 Task: Sort the products in the category "Women's Body Care" by relevance.
Action: Mouse moved to (252, 104)
Screenshot: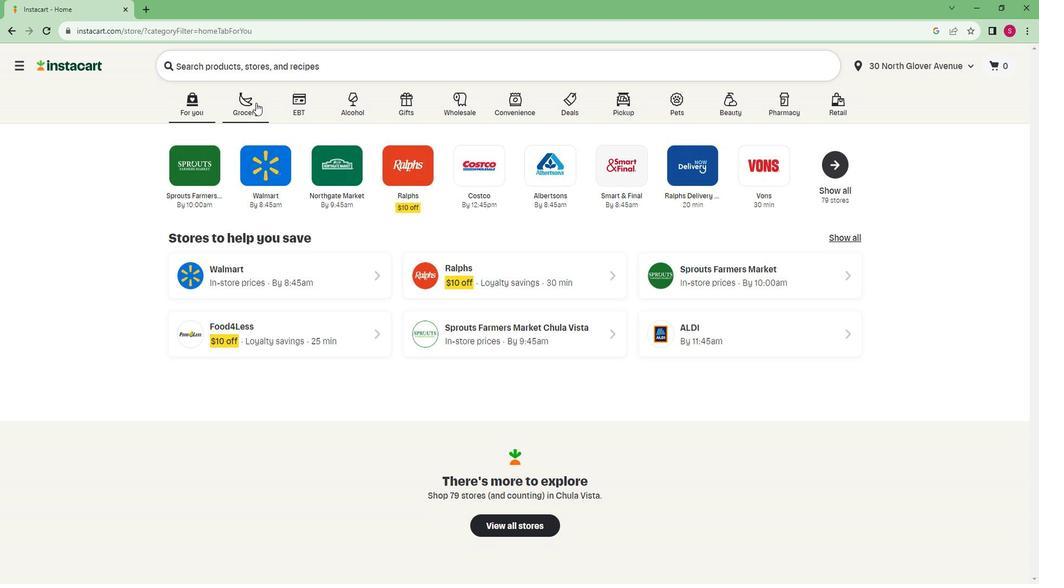 
Action: Mouse pressed left at (252, 104)
Screenshot: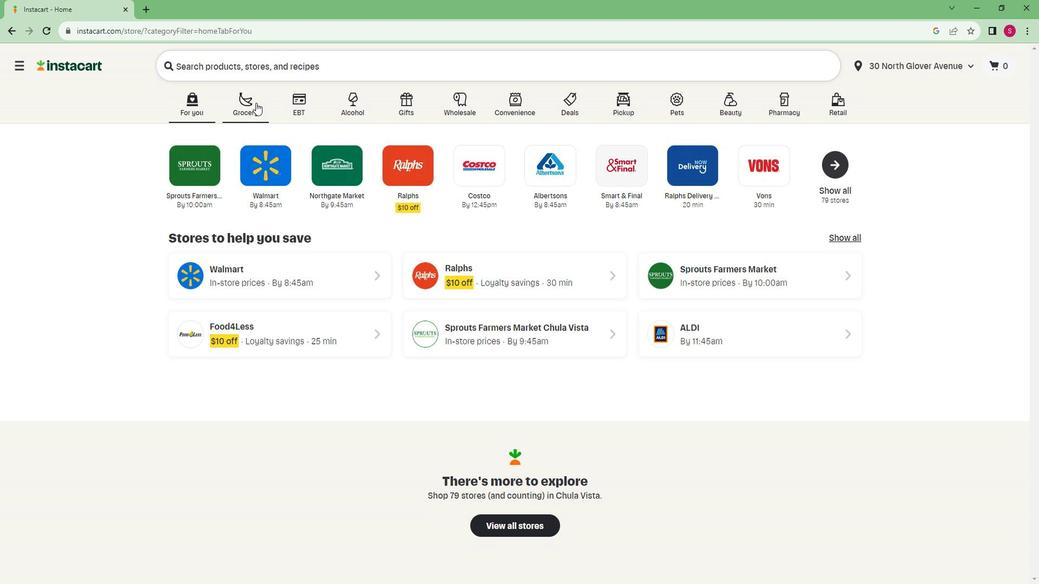 
Action: Mouse moved to (228, 228)
Screenshot: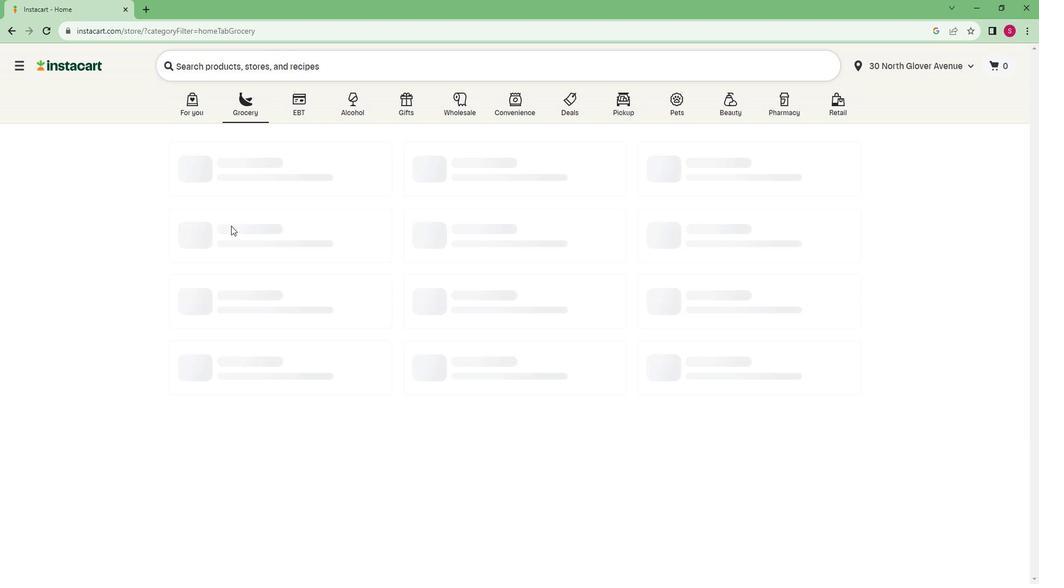 
Action: Mouse scrolled (228, 228) with delta (0, 0)
Screenshot: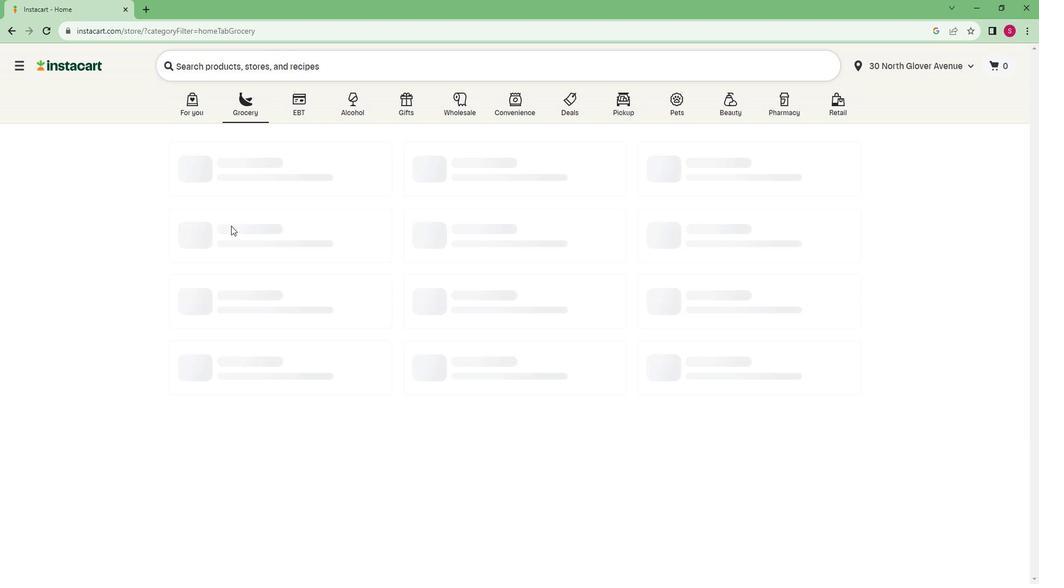 
Action: Mouse moved to (247, 308)
Screenshot: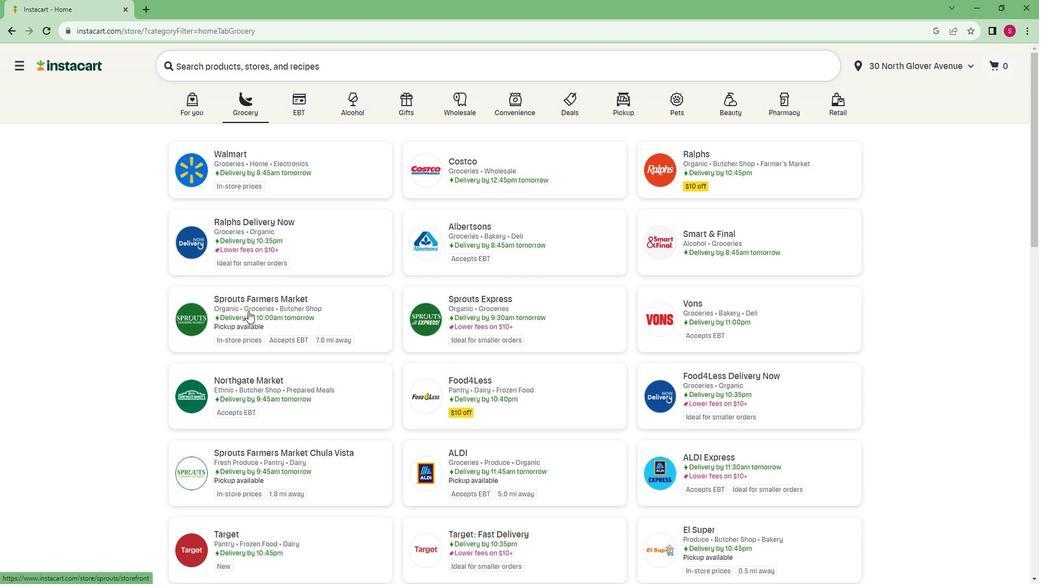 
Action: Mouse pressed left at (247, 308)
Screenshot: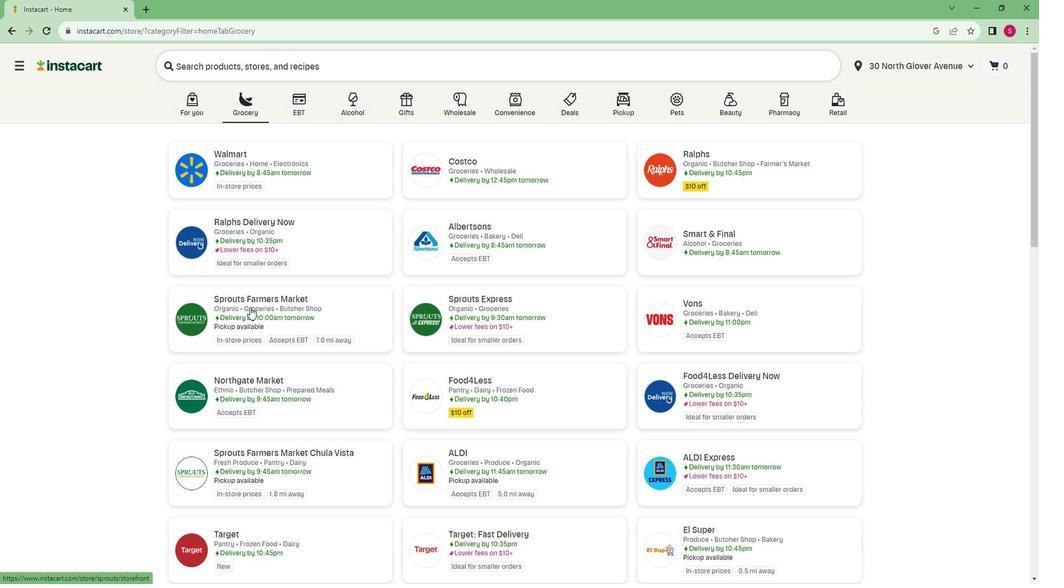 
Action: Mouse moved to (118, 457)
Screenshot: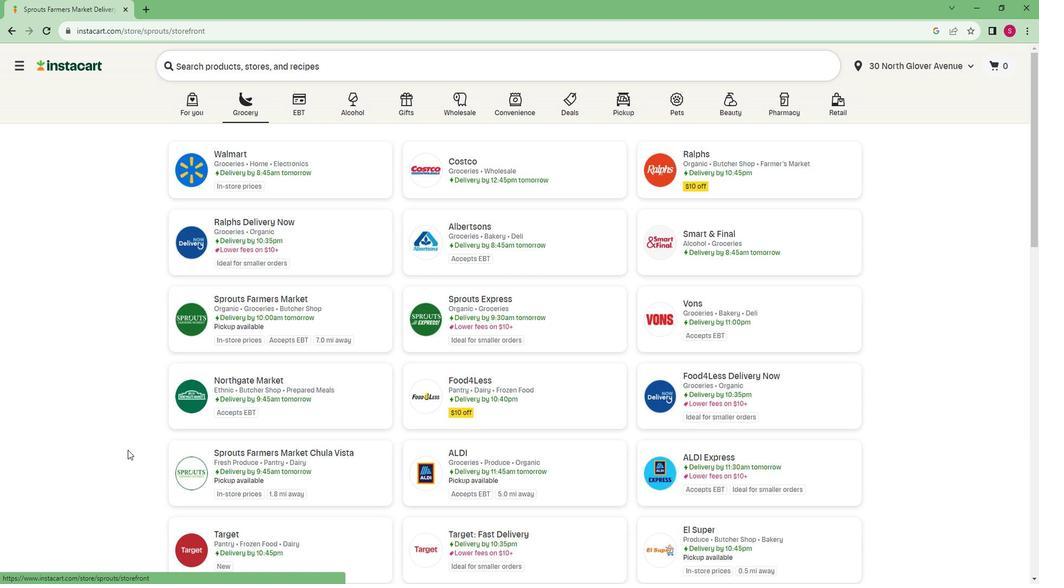 
Action: Mouse scrolled (118, 457) with delta (0, 0)
Screenshot: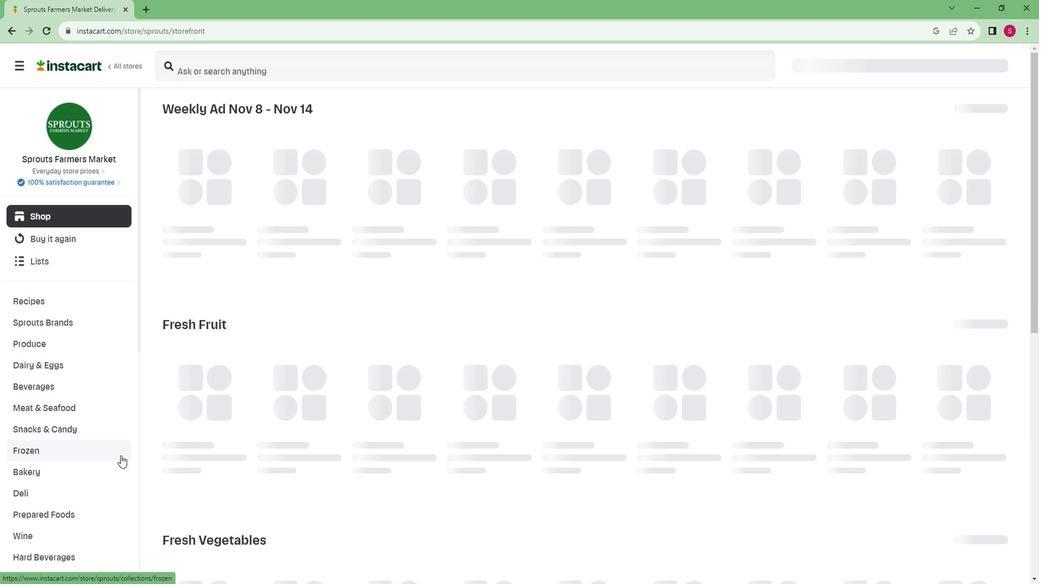 
Action: Mouse scrolled (118, 457) with delta (0, 0)
Screenshot: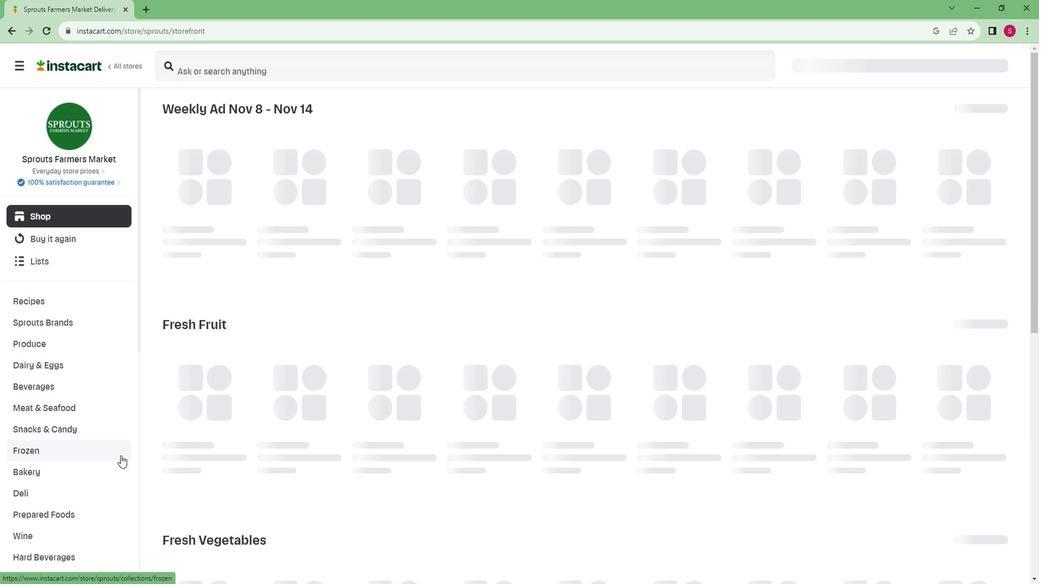 
Action: Mouse scrolled (118, 457) with delta (0, 0)
Screenshot: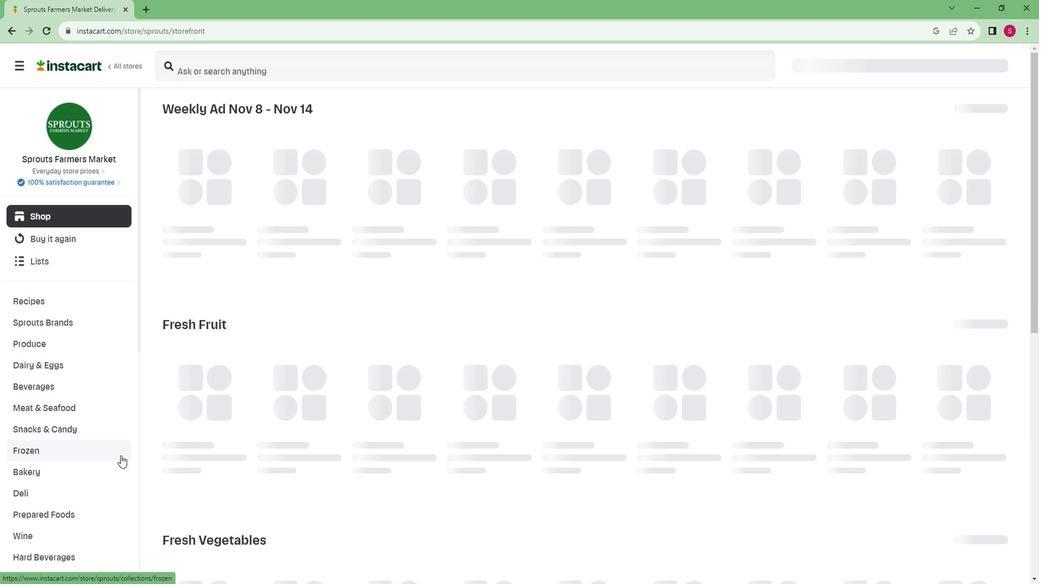 
Action: Mouse moved to (117, 457)
Screenshot: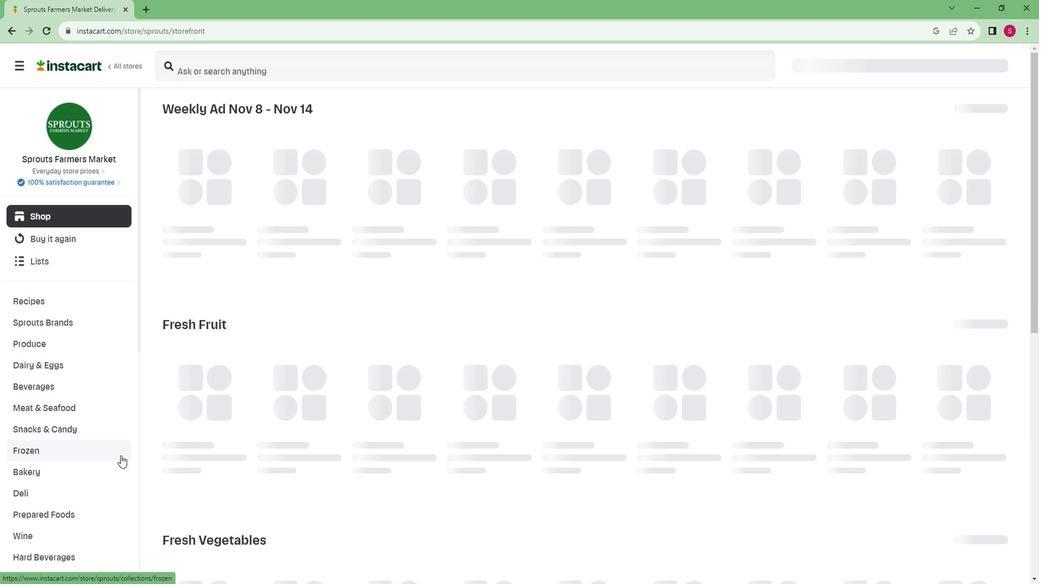 
Action: Mouse scrolled (117, 457) with delta (0, 0)
Screenshot: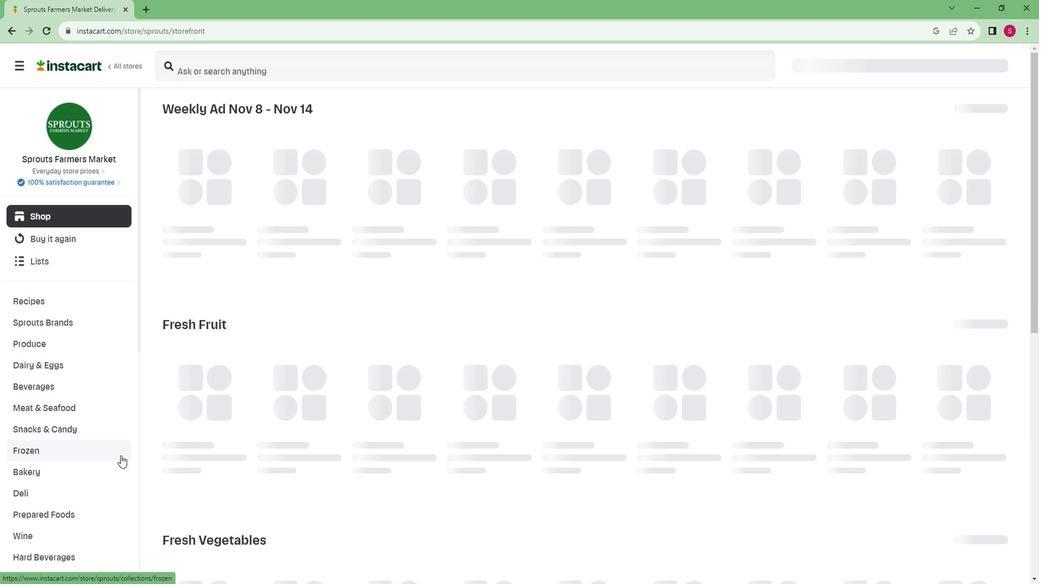 
Action: Mouse moved to (116, 457)
Screenshot: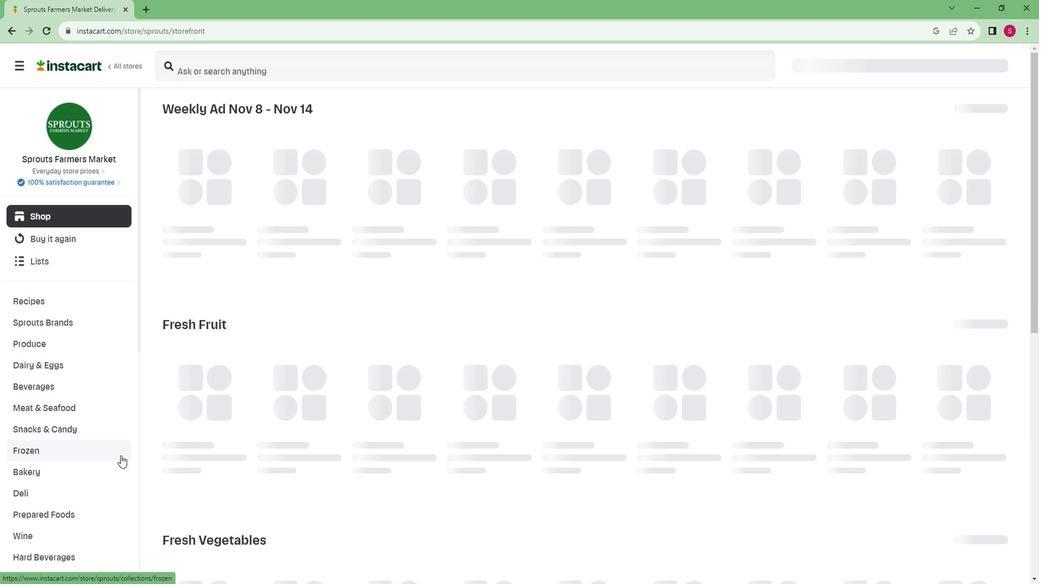
Action: Mouse scrolled (116, 457) with delta (0, 0)
Screenshot: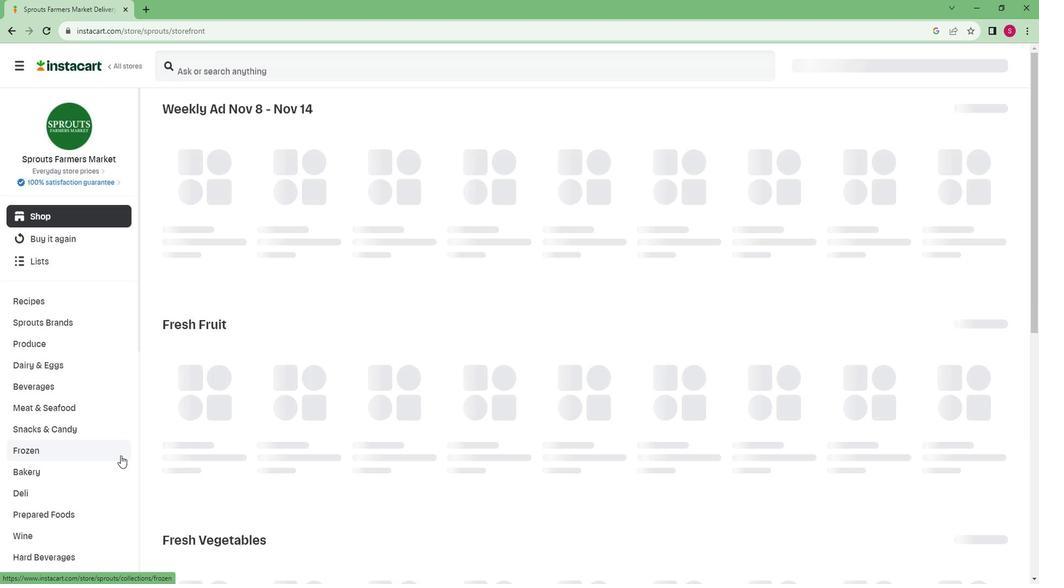 
Action: Mouse moved to (115, 457)
Screenshot: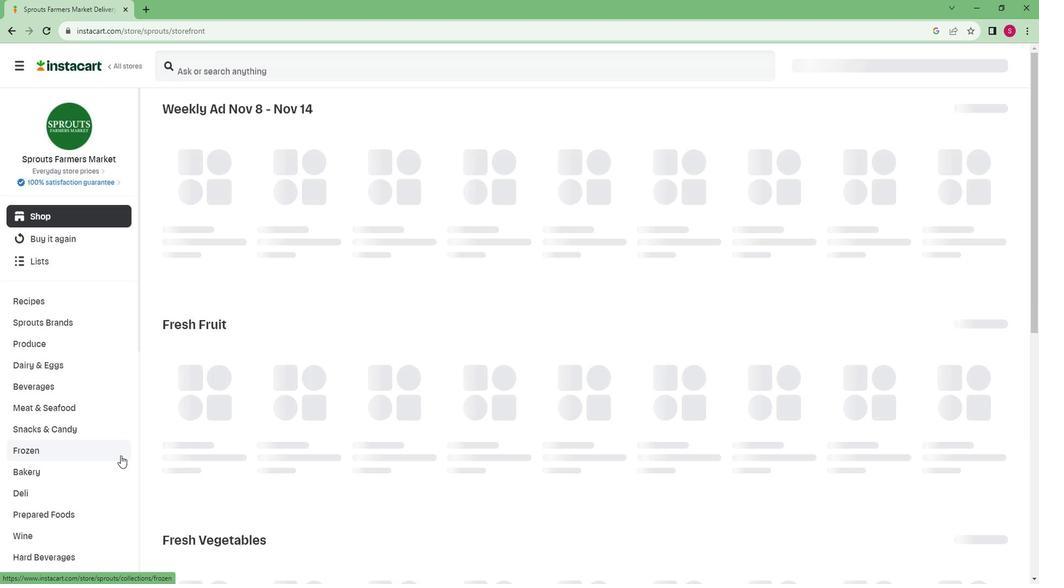 
Action: Mouse scrolled (115, 456) with delta (0, 0)
Screenshot: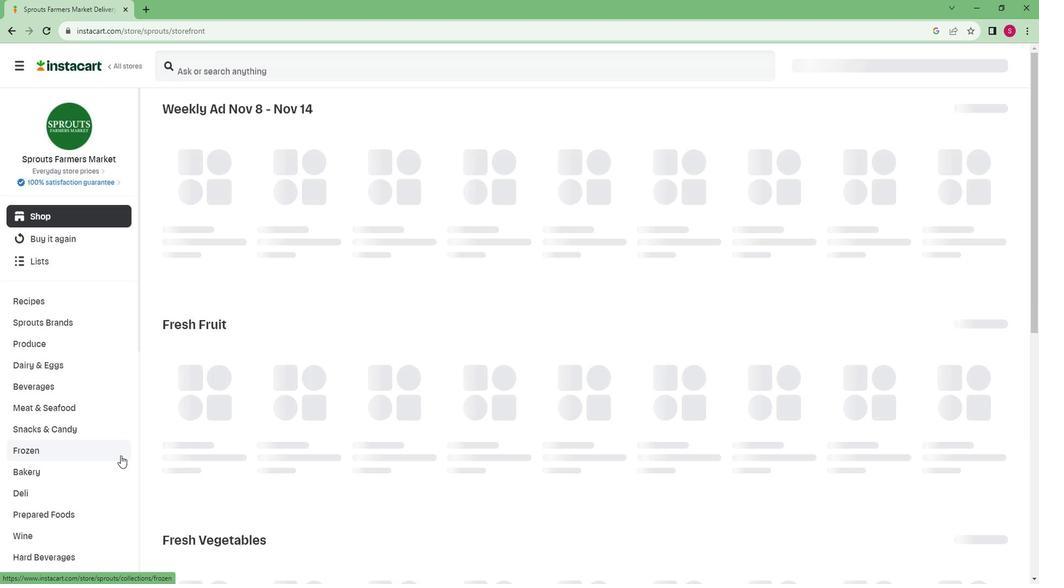 
Action: Mouse moved to (110, 451)
Screenshot: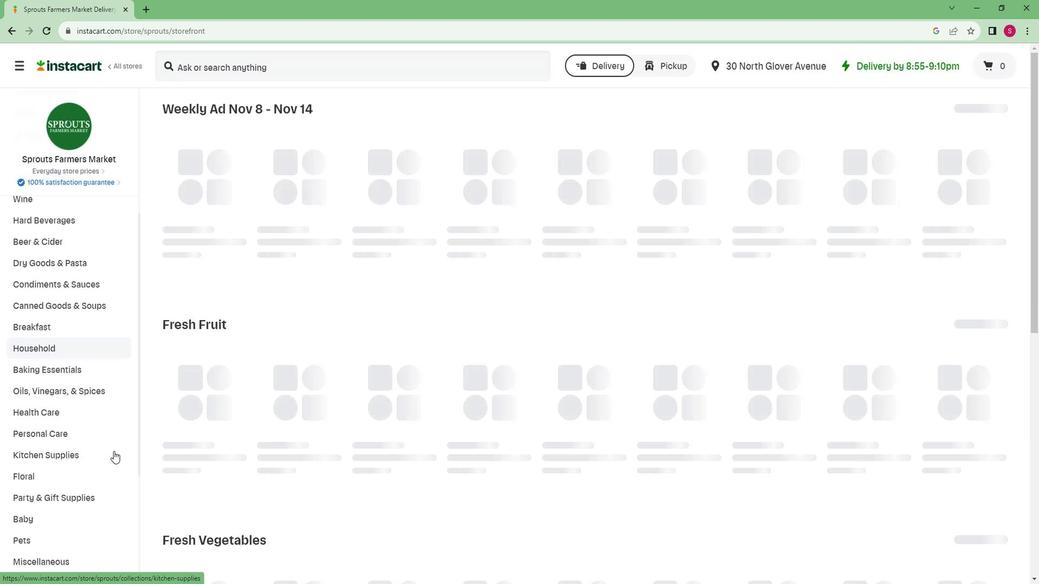 
Action: Mouse scrolled (110, 450) with delta (0, -1)
Screenshot: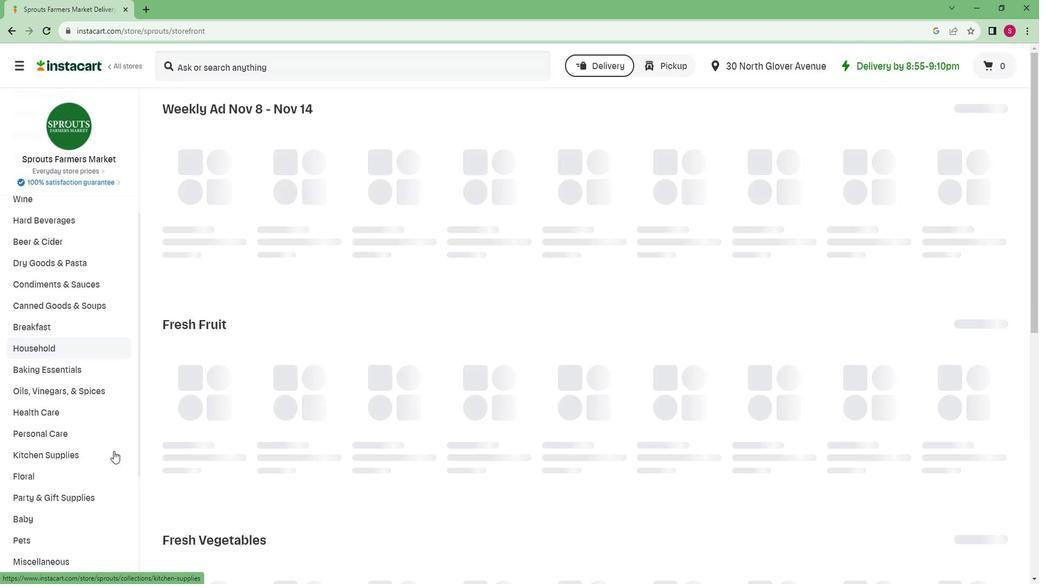 
Action: Mouse scrolled (110, 450) with delta (0, -1)
Screenshot: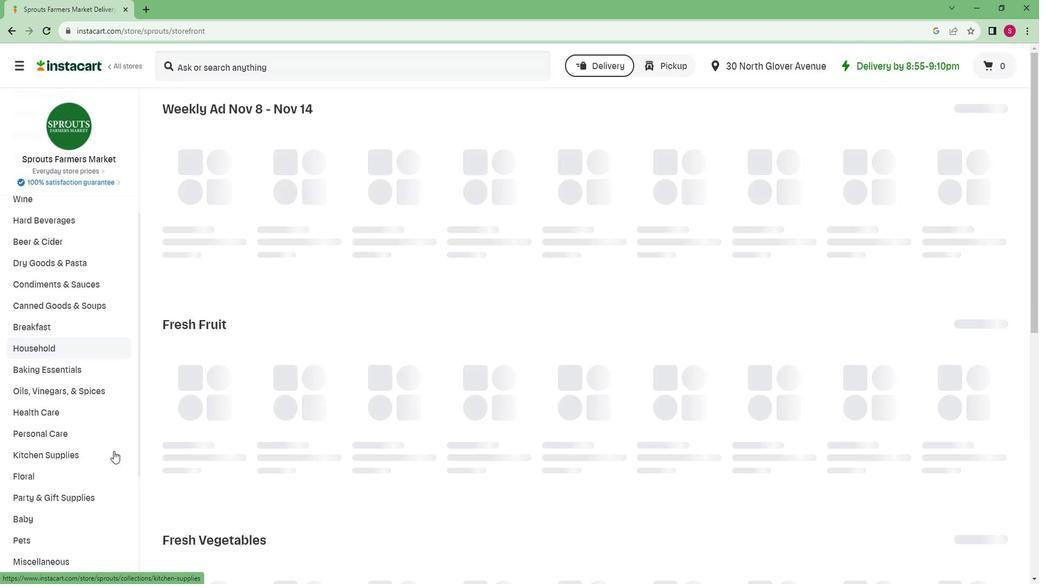 
Action: Mouse scrolled (110, 450) with delta (0, -1)
Screenshot: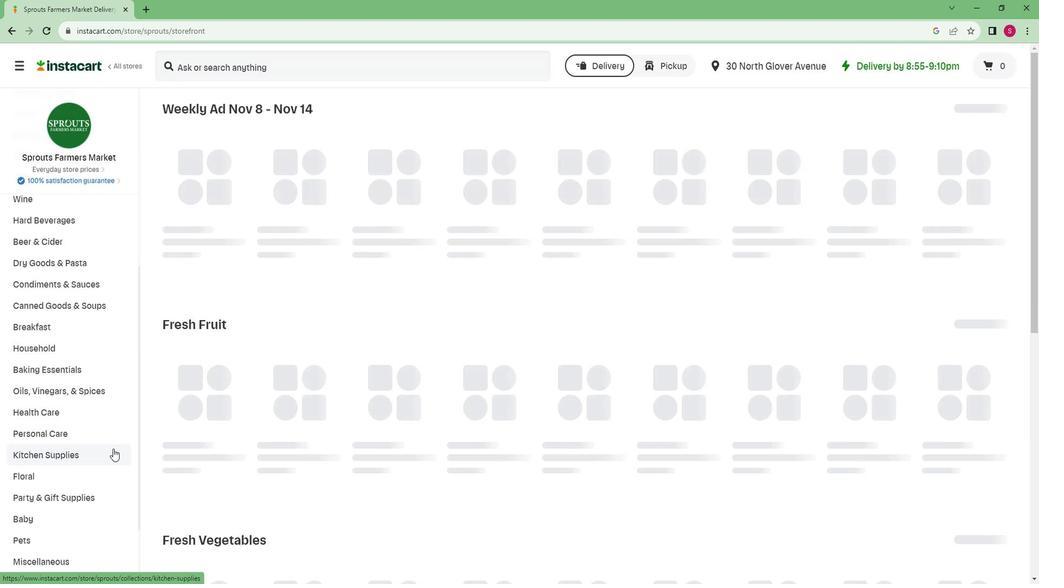 
Action: Mouse moved to (109, 450)
Screenshot: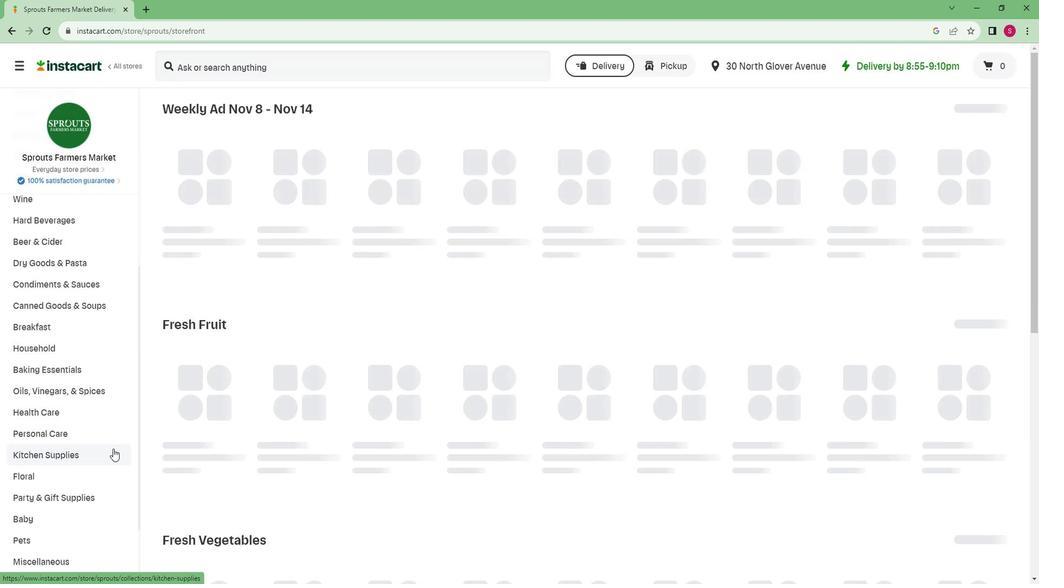 
Action: Mouse scrolled (109, 449) with delta (0, 0)
Screenshot: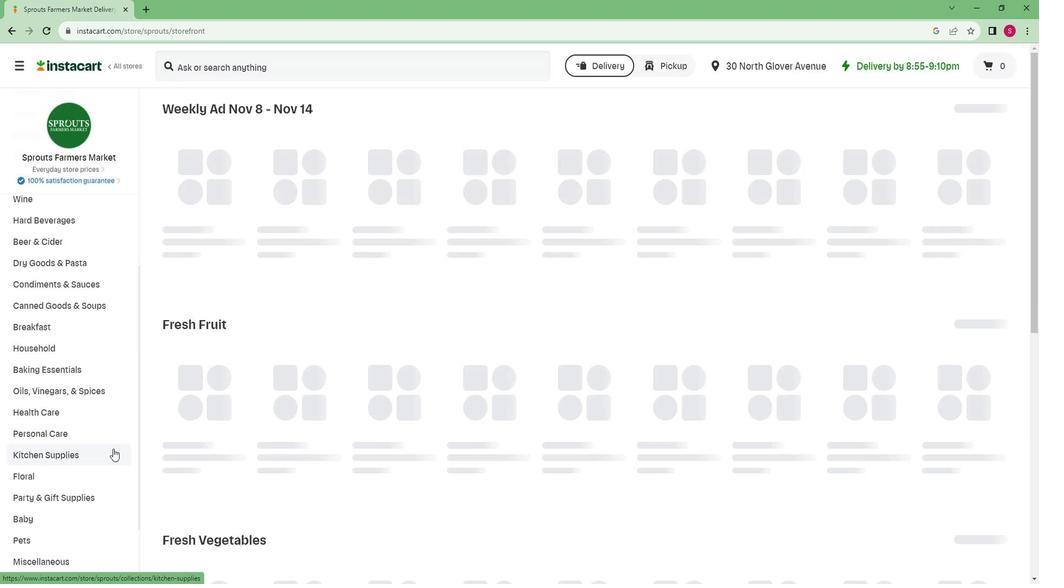 
Action: Mouse moved to (109, 449)
Screenshot: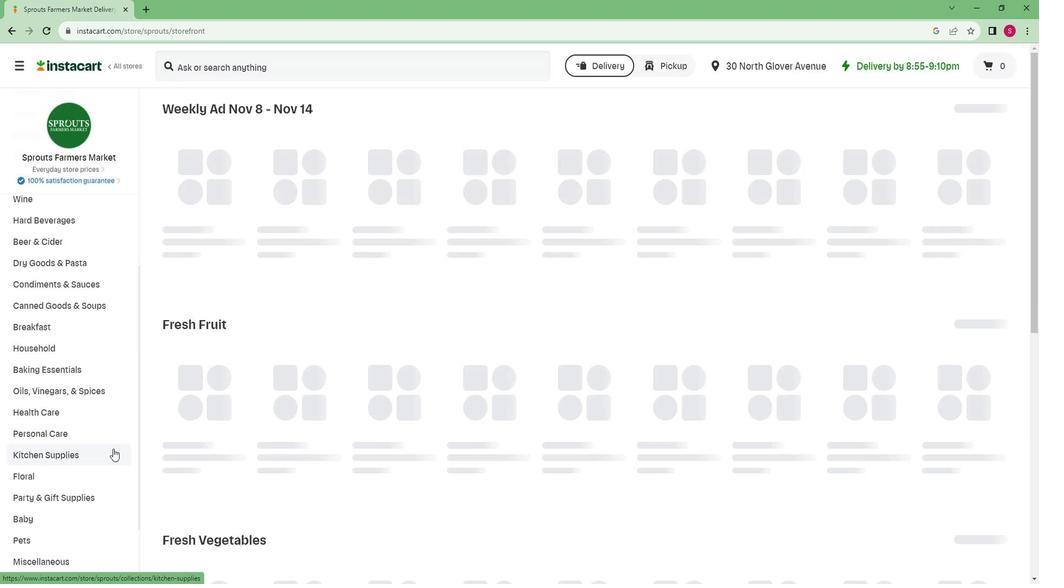 
Action: Mouse scrolled (109, 449) with delta (0, 0)
Screenshot: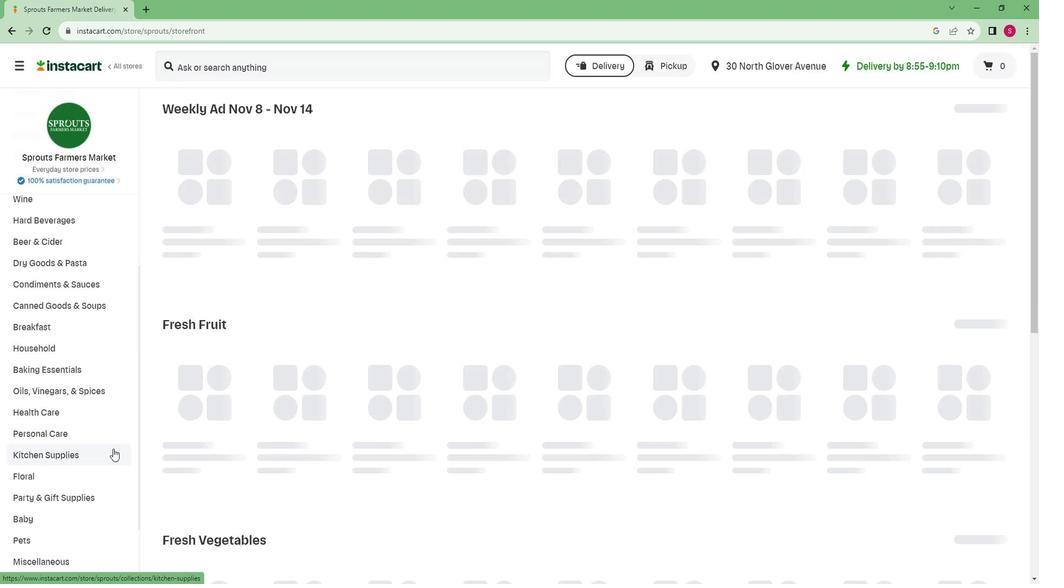 
Action: Mouse moved to (58, 547)
Screenshot: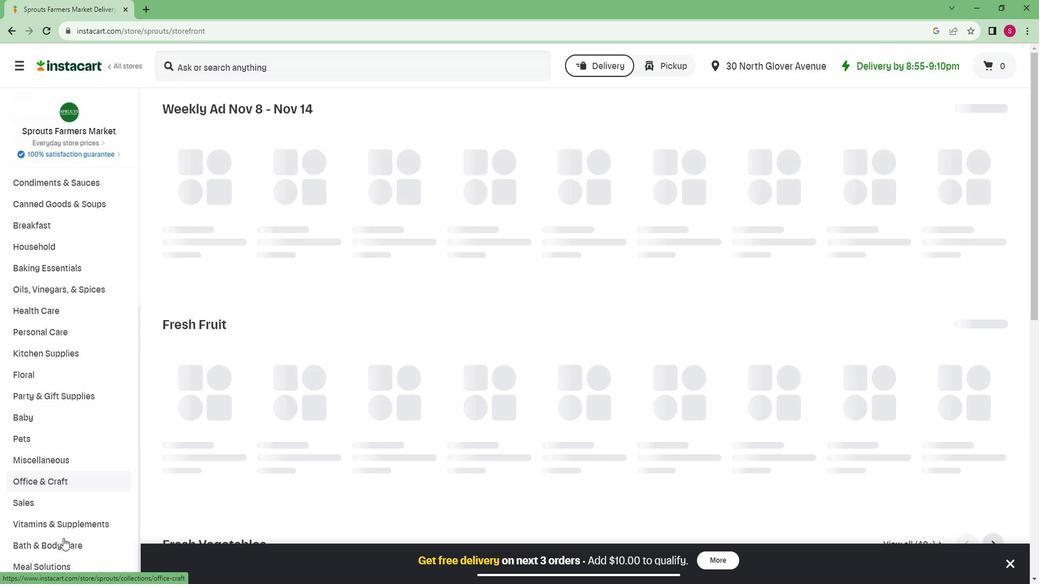 
Action: Mouse pressed left at (58, 547)
Screenshot: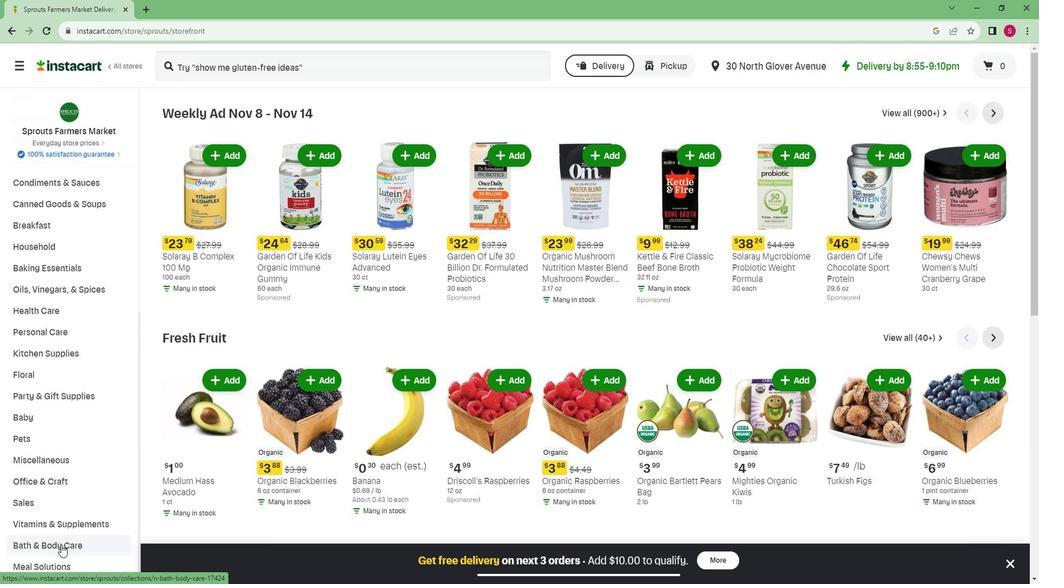 
Action: Mouse moved to (87, 539)
Screenshot: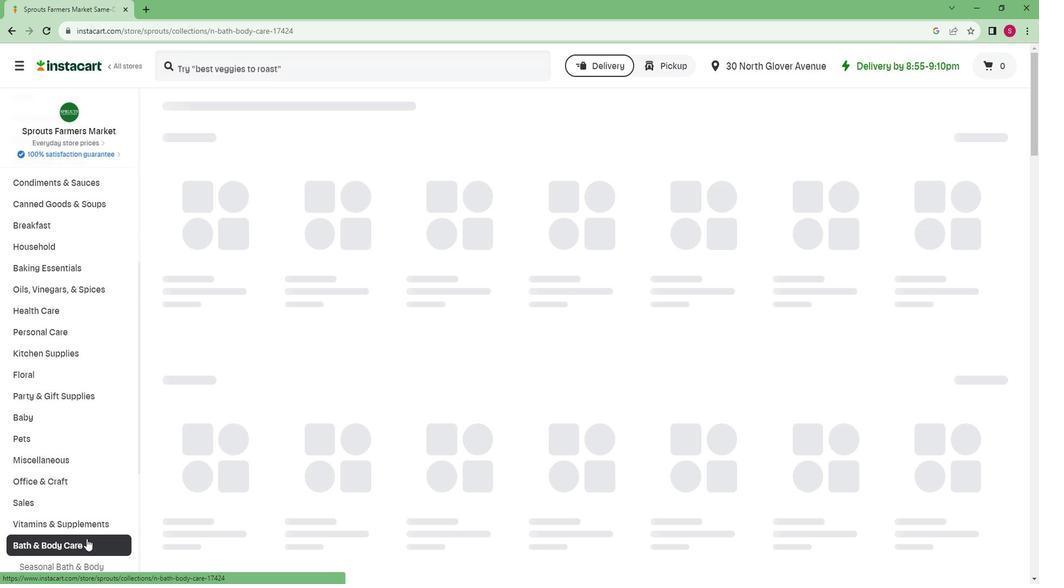 
Action: Mouse scrolled (87, 538) with delta (0, 0)
Screenshot: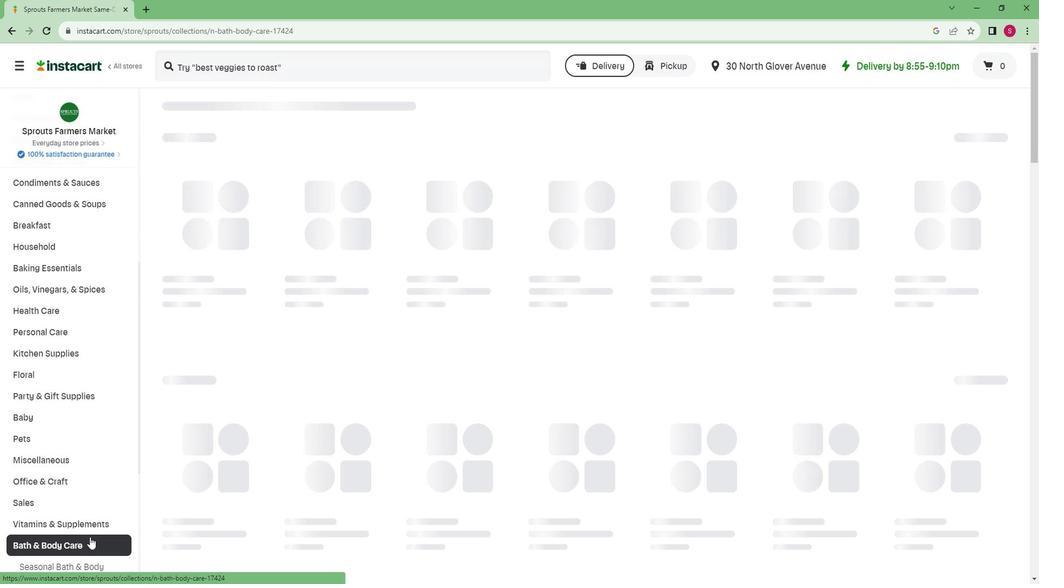
Action: Mouse scrolled (87, 538) with delta (0, 0)
Screenshot: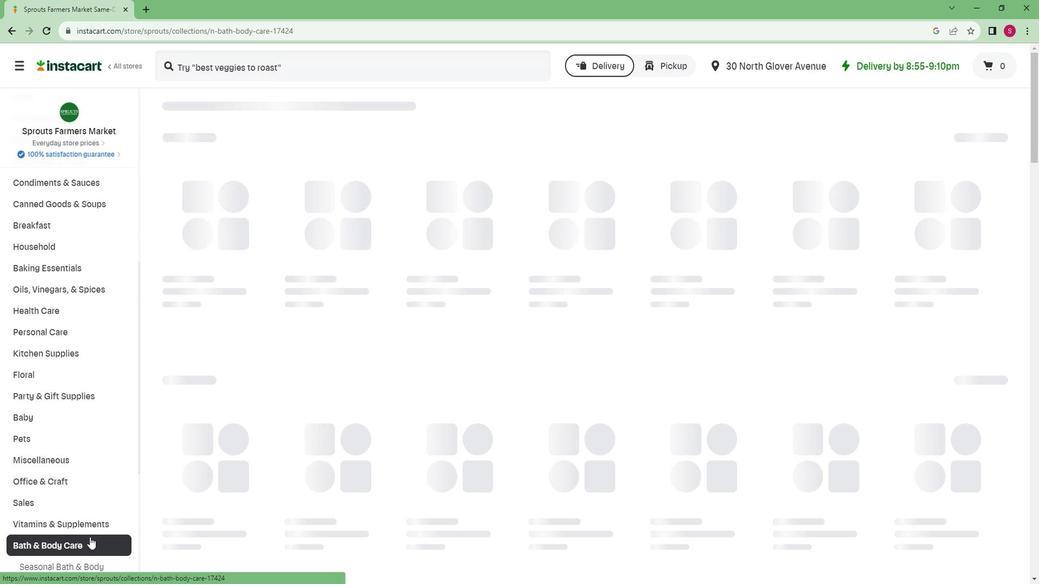
Action: Mouse scrolled (87, 538) with delta (0, 0)
Screenshot: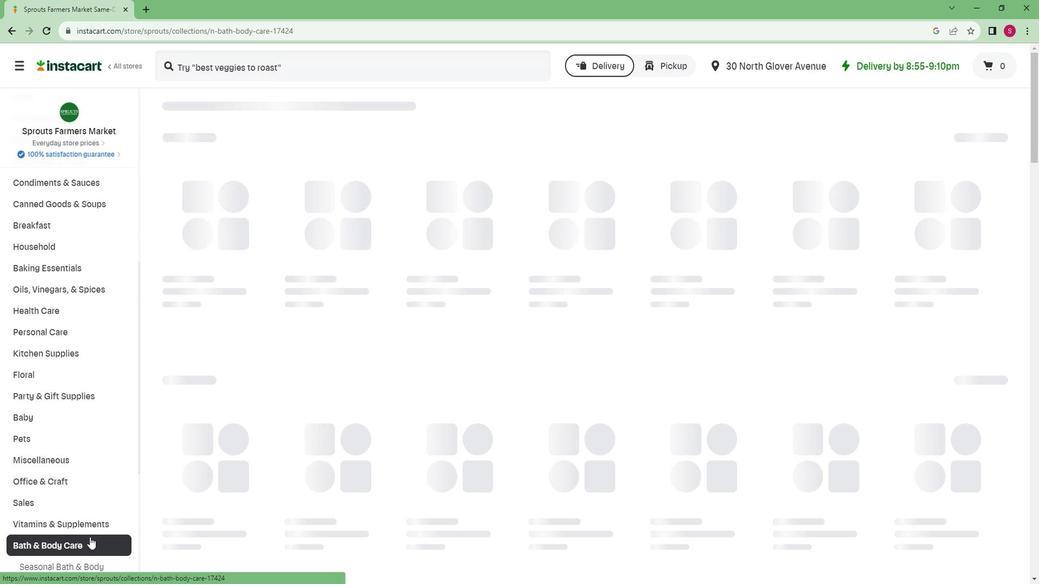 
Action: Mouse scrolled (87, 538) with delta (0, 0)
Screenshot: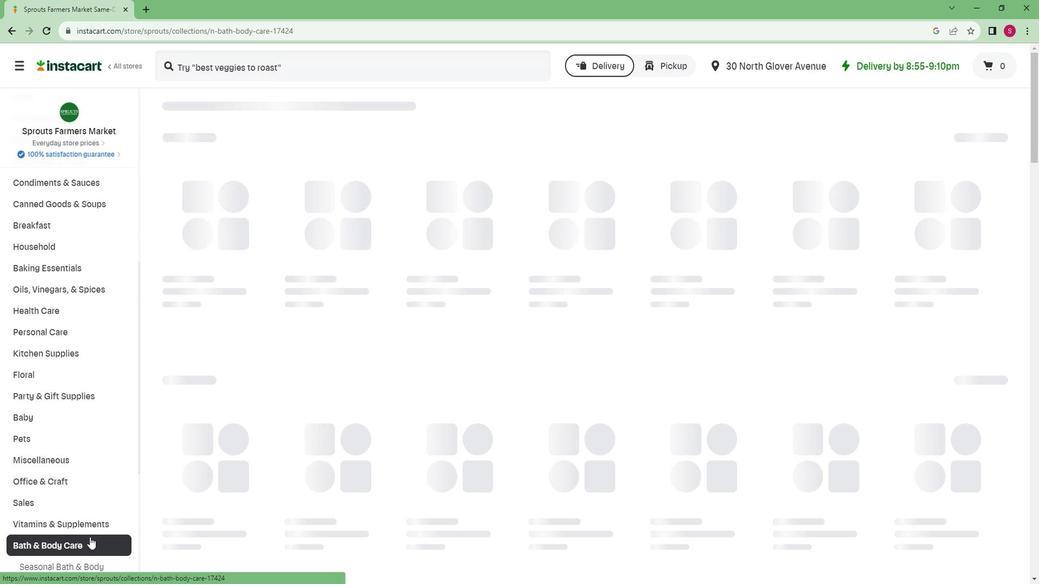 
Action: Mouse scrolled (87, 538) with delta (0, 0)
Screenshot: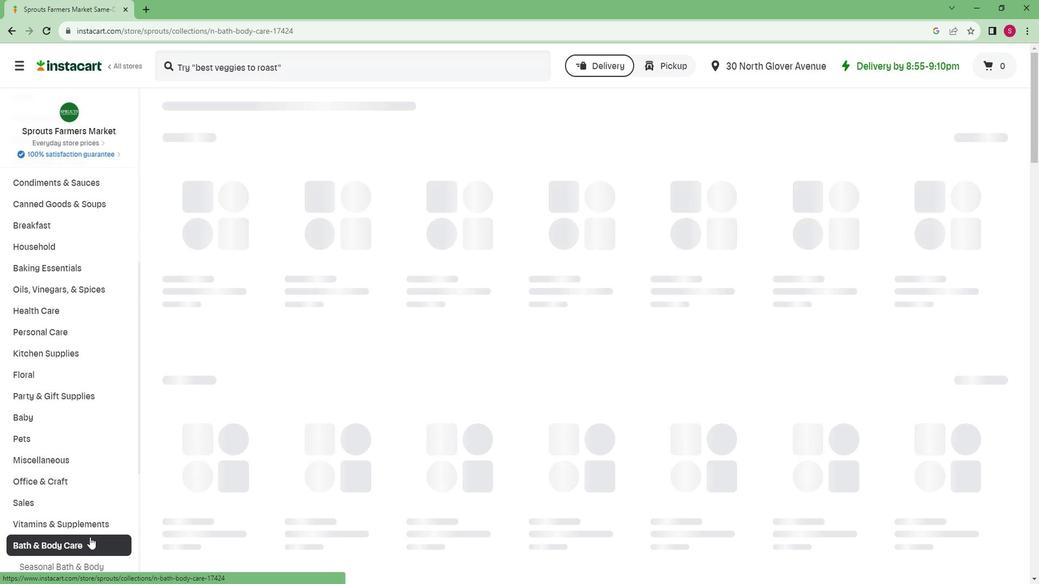 
Action: Mouse moved to (71, 542)
Screenshot: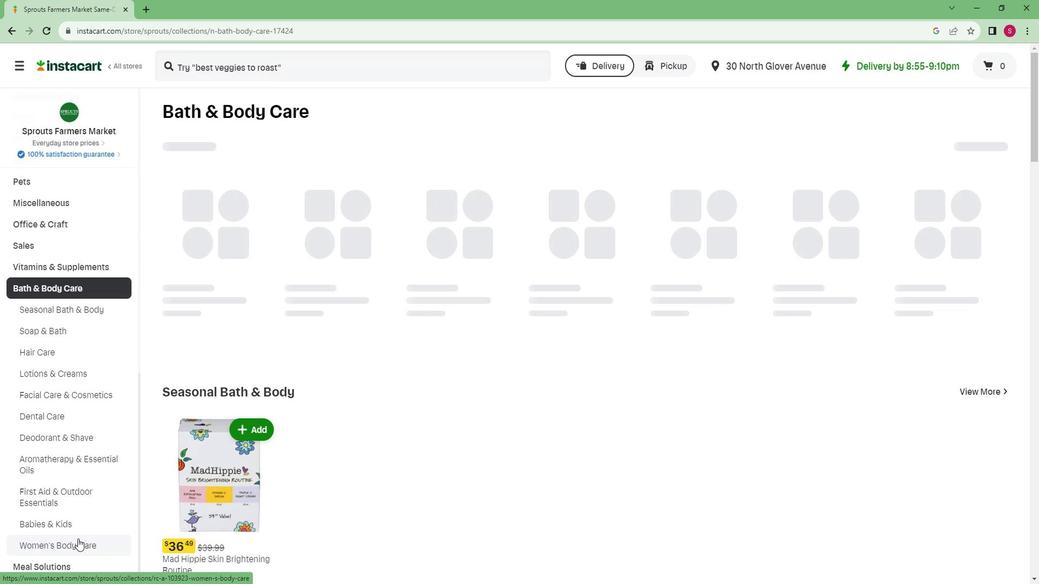 
Action: Mouse pressed left at (71, 542)
Screenshot: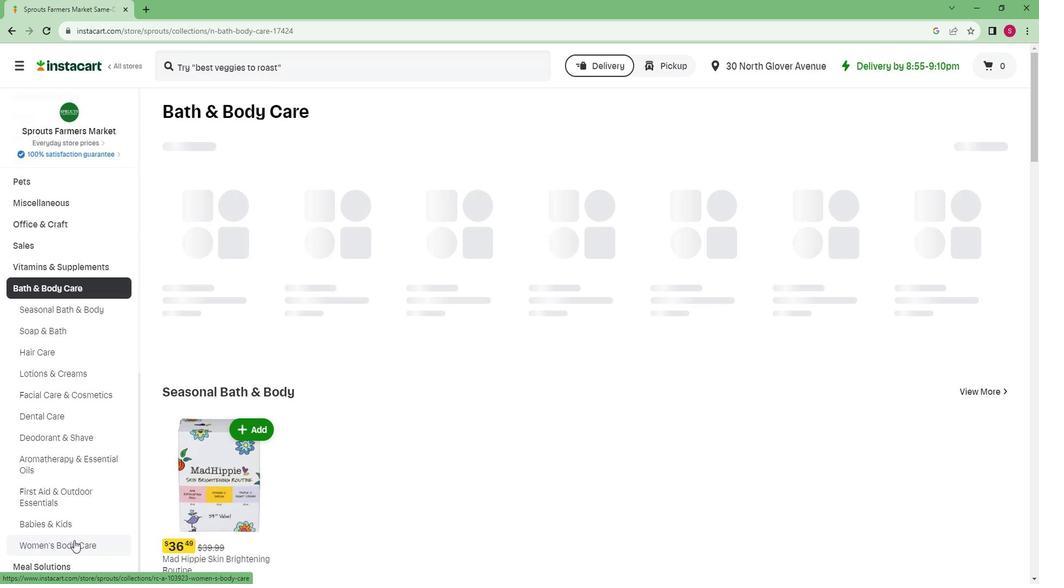 
Action: Mouse moved to (987, 159)
Screenshot: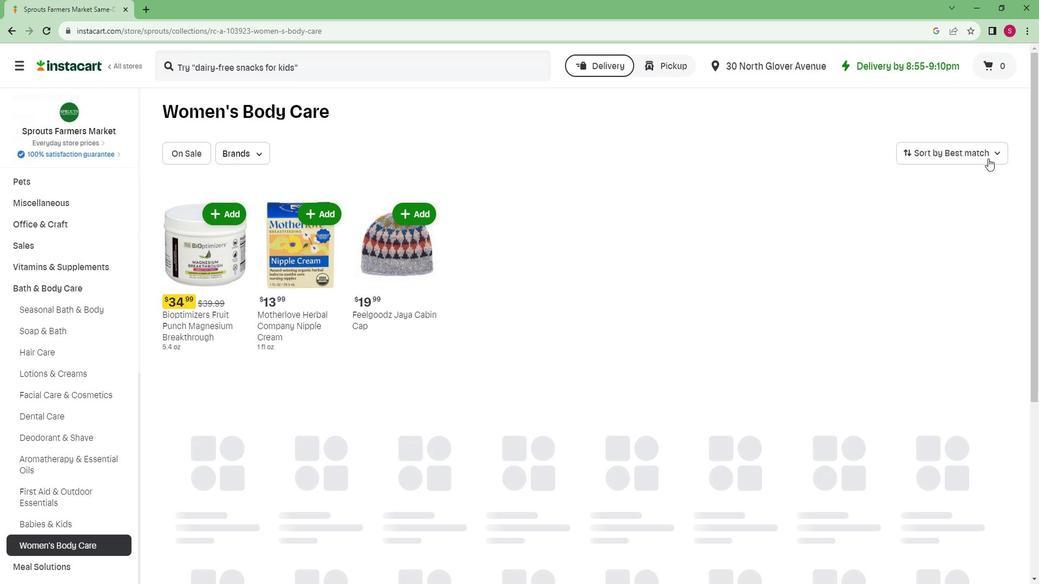 
Action: Mouse pressed left at (987, 159)
Screenshot: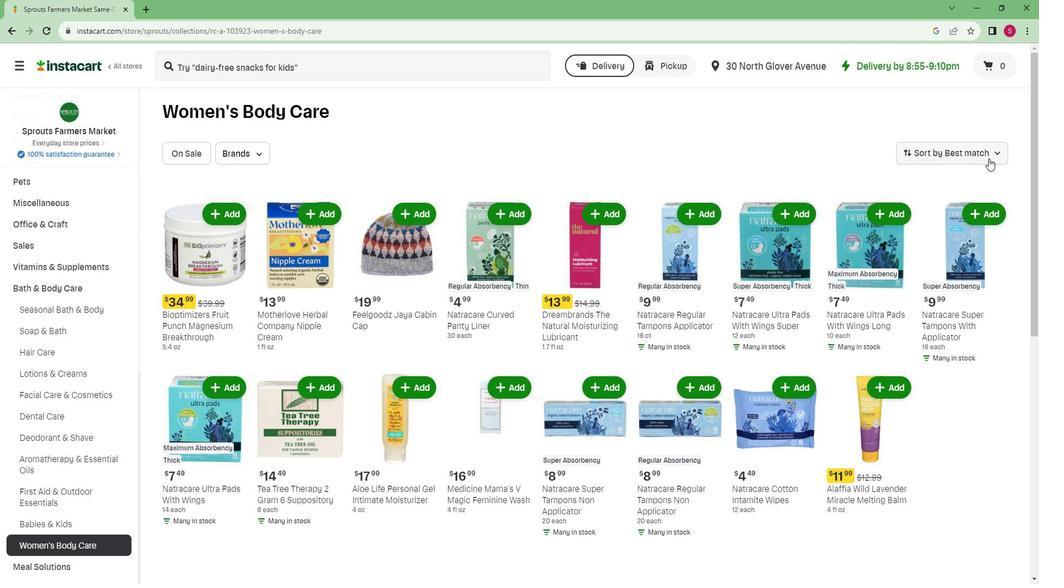 
Action: Mouse moved to (913, 322)
Screenshot: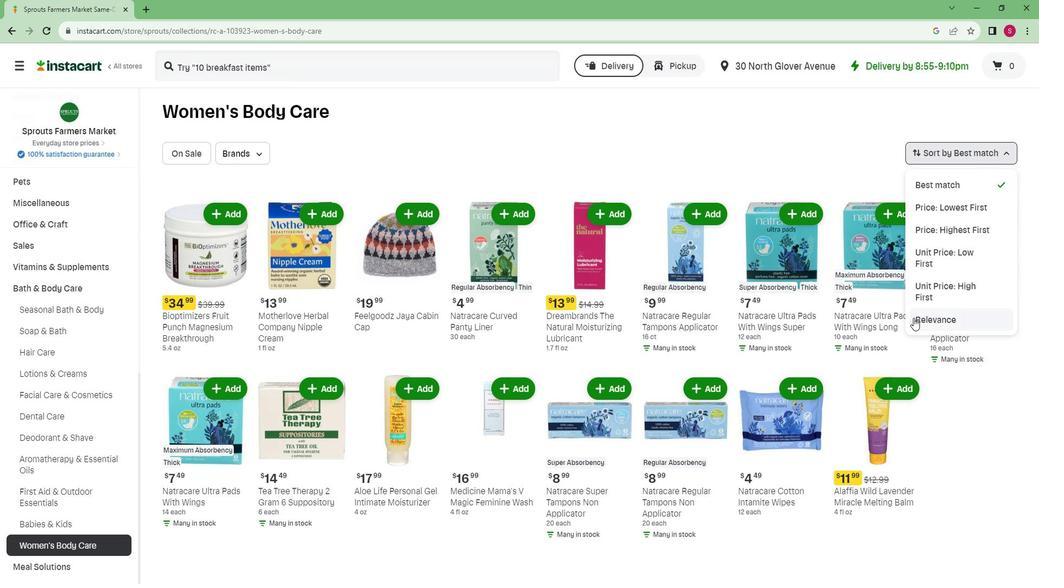 
Action: Mouse pressed left at (913, 322)
Screenshot: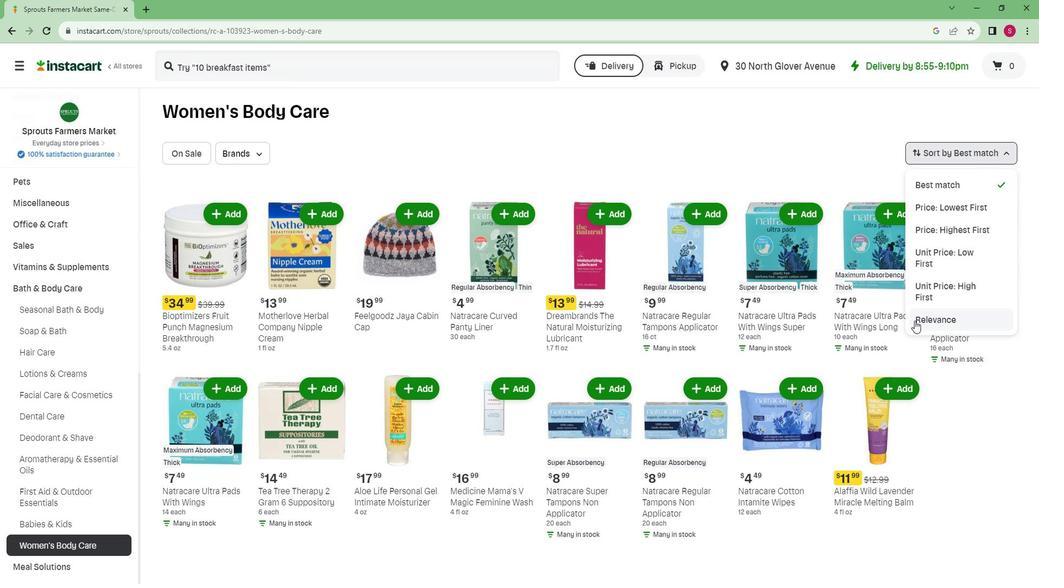 
Action: Mouse moved to (811, 296)
Screenshot: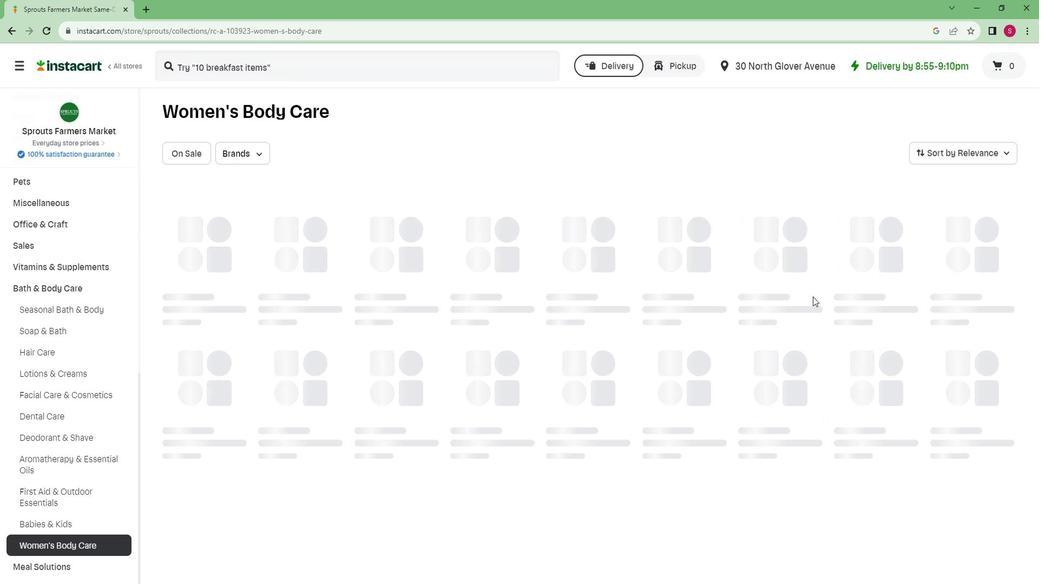 
